 Task: Create a section Speed Spiral and in the section, add a milestone Cloud disaster recovery in the project ControlBridge
Action: Mouse moved to (57, 360)
Screenshot: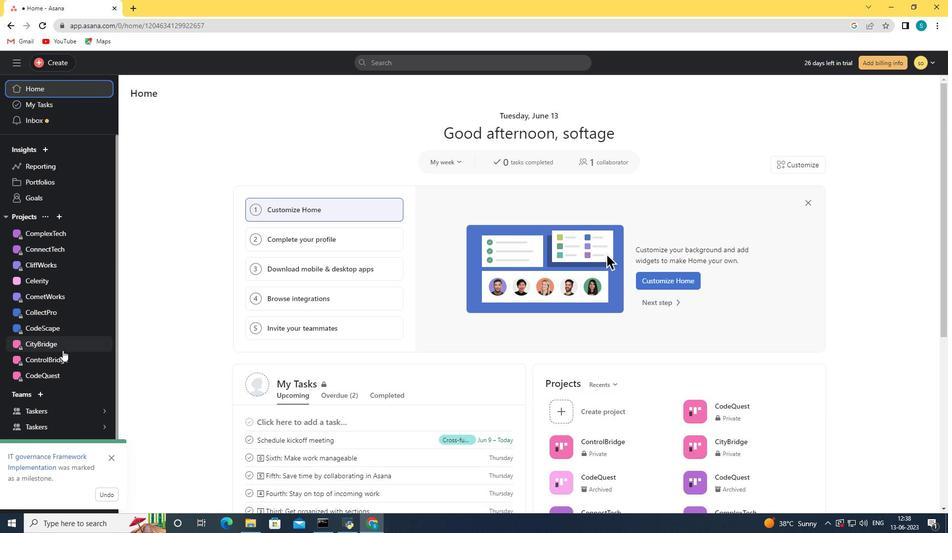 
Action: Mouse pressed left at (57, 360)
Screenshot: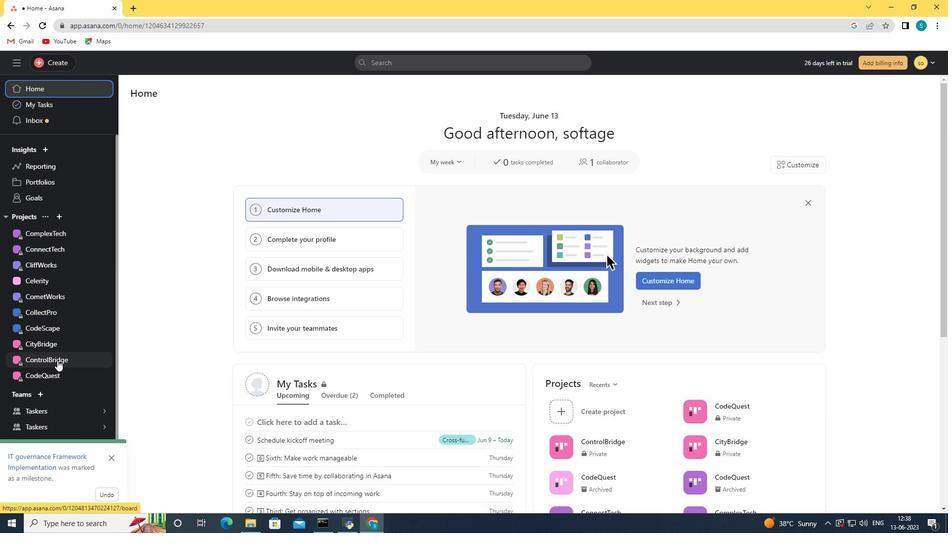 
Action: Mouse moved to (897, 162)
Screenshot: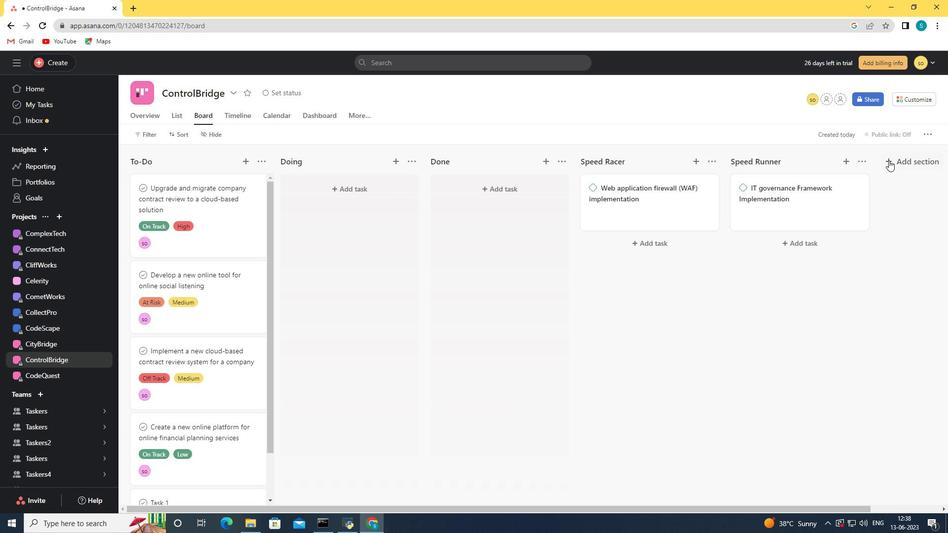 
Action: Mouse pressed left at (897, 162)
Screenshot: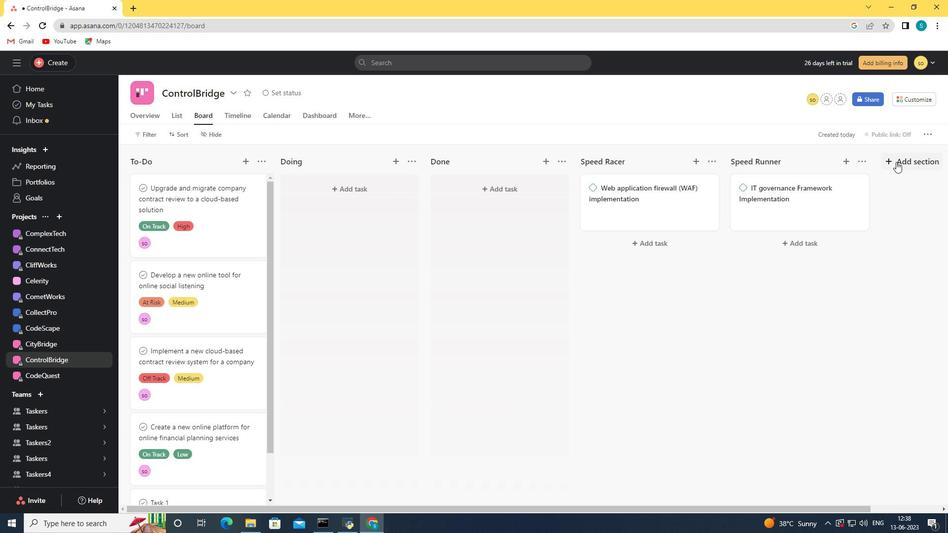
Action: Mouse moved to (858, 175)
Screenshot: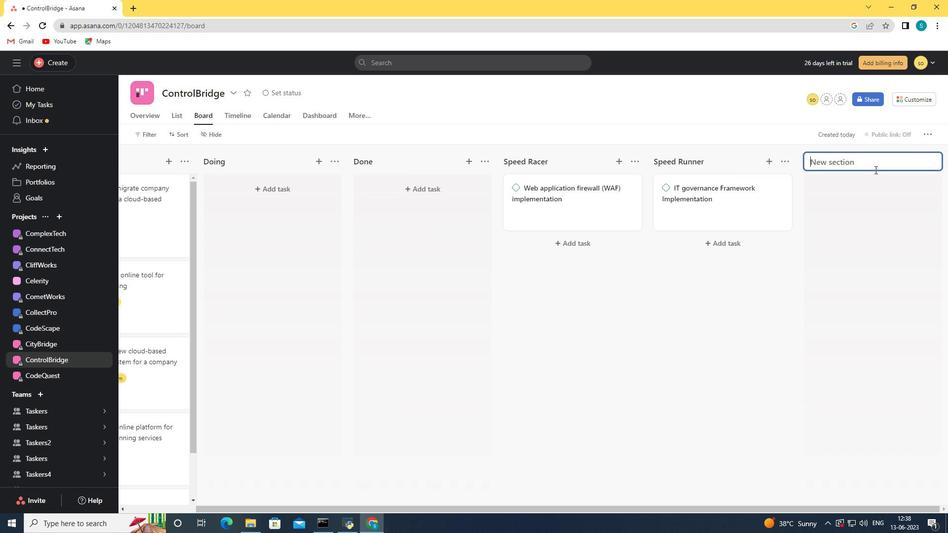 
Action: Key pressed <Key.shift>Speed<Key.space><Key.shift>Spiral
Screenshot: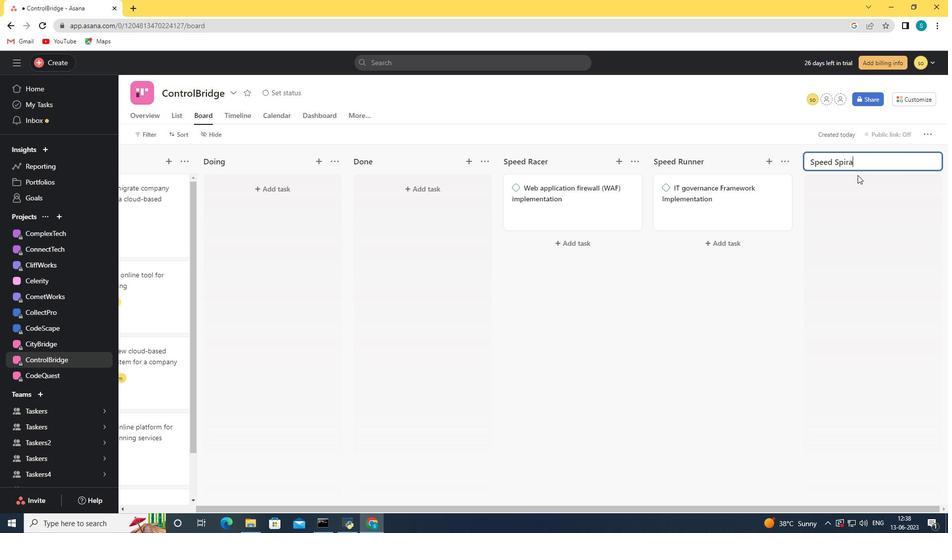 
Action: Mouse moved to (868, 183)
Screenshot: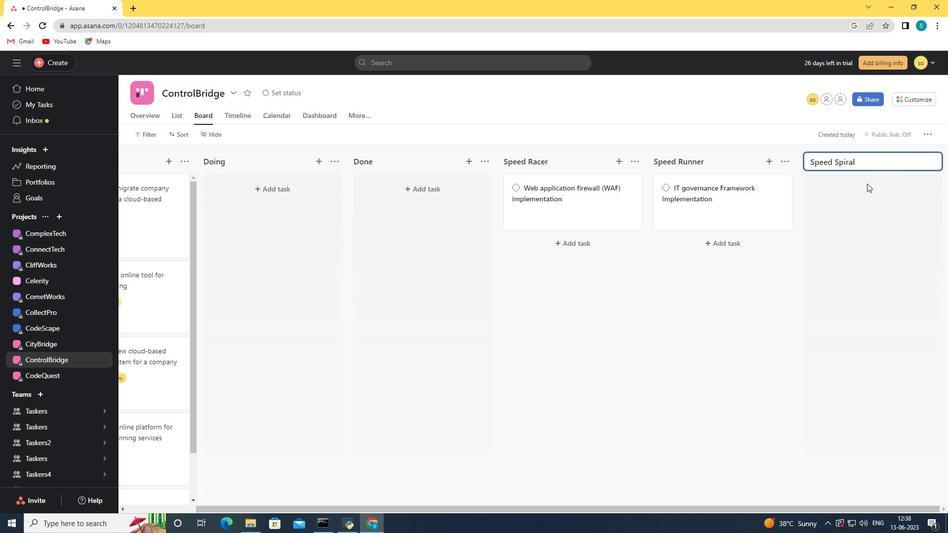 
Action: Mouse pressed left at (868, 183)
Screenshot: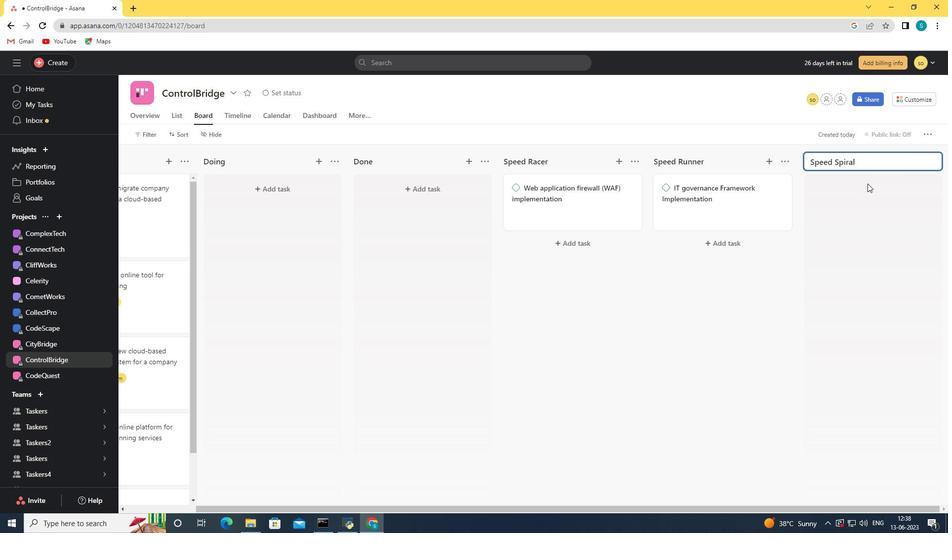 
Action: Mouse moved to (772, 160)
Screenshot: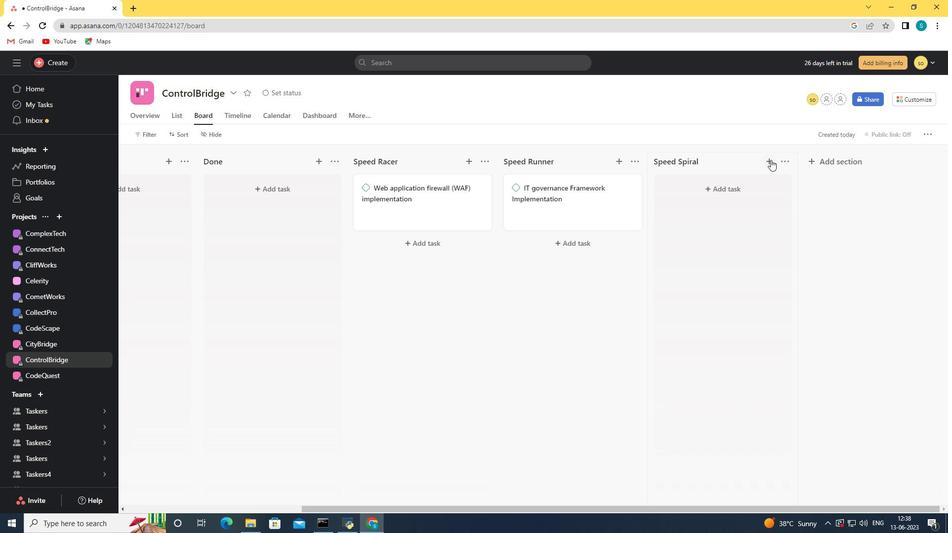 
Action: Mouse pressed left at (772, 160)
Screenshot: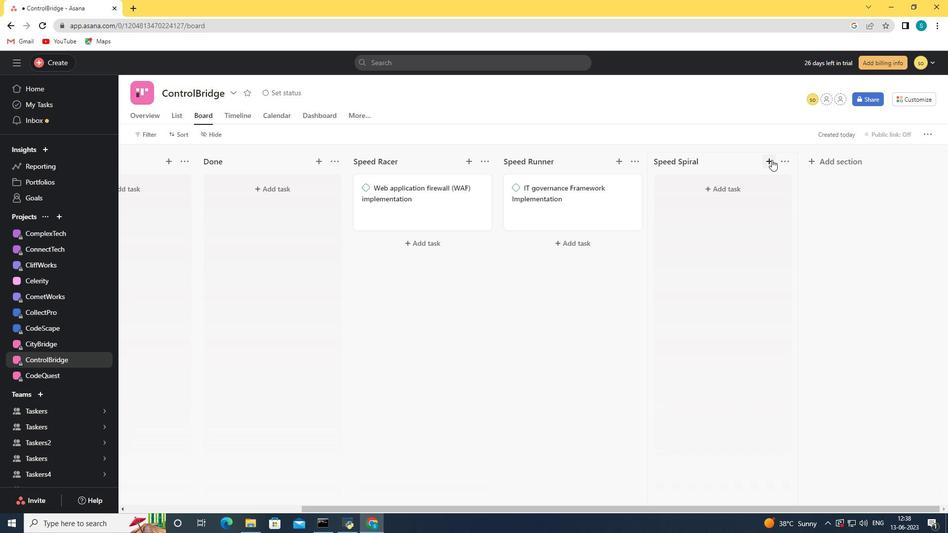 
Action: Mouse moved to (719, 181)
Screenshot: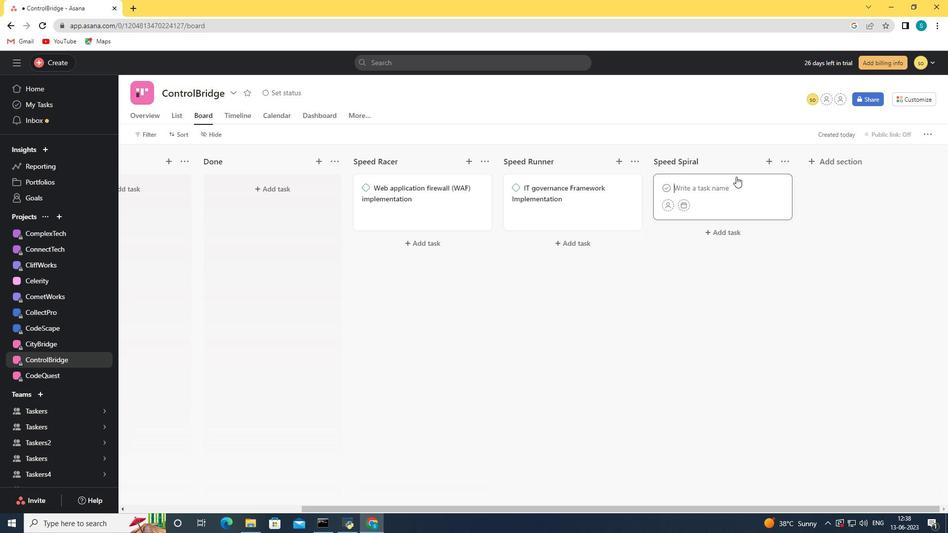 
Action: Key pressed <Key.shift>Cloud<Key.space>disaster<Key.space>recovery<Key.space>
Screenshot: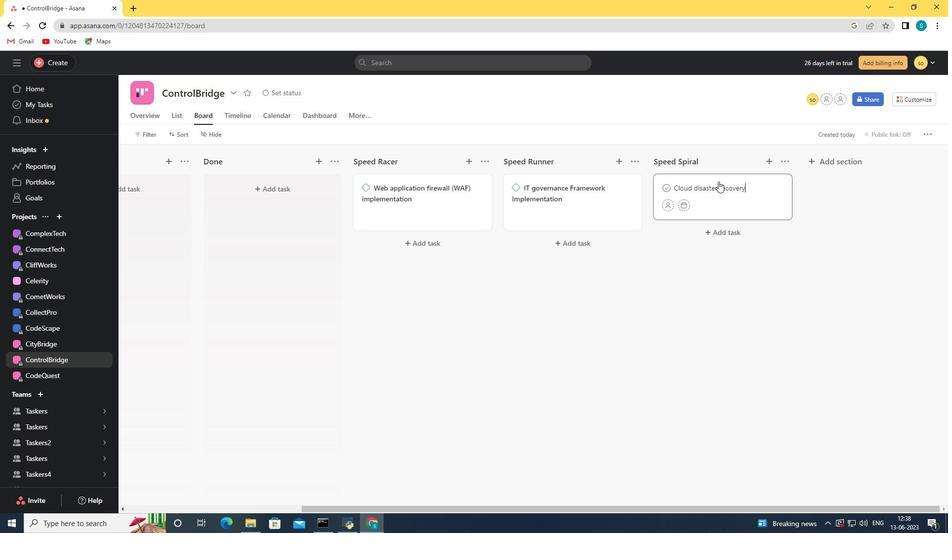 
Action: Mouse moved to (748, 207)
Screenshot: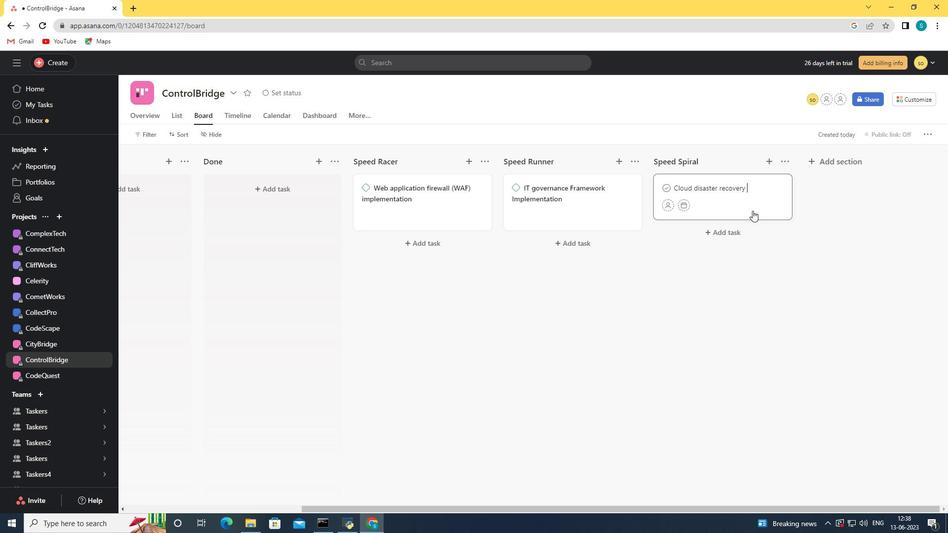 
Action: Mouse pressed left at (748, 207)
Screenshot: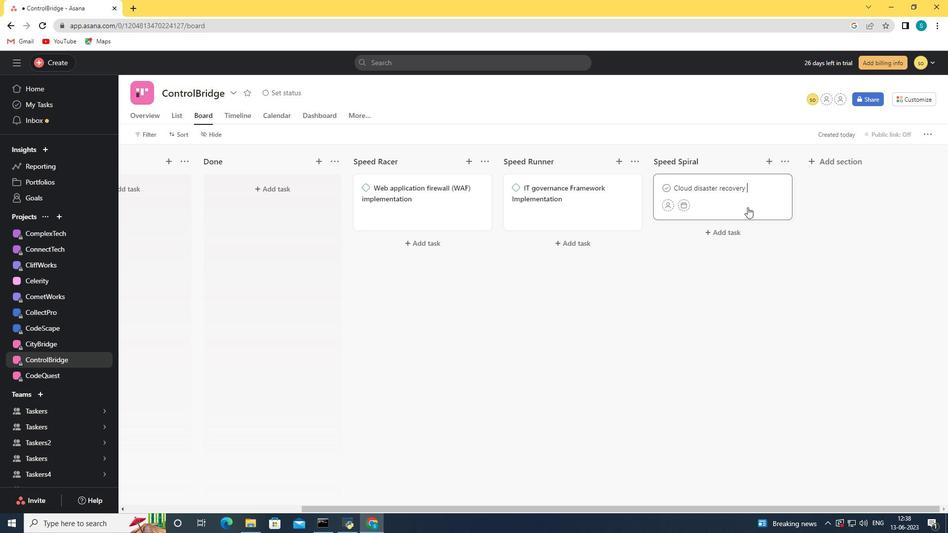 
Action: Mouse moved to (914, 139)
Screenshot: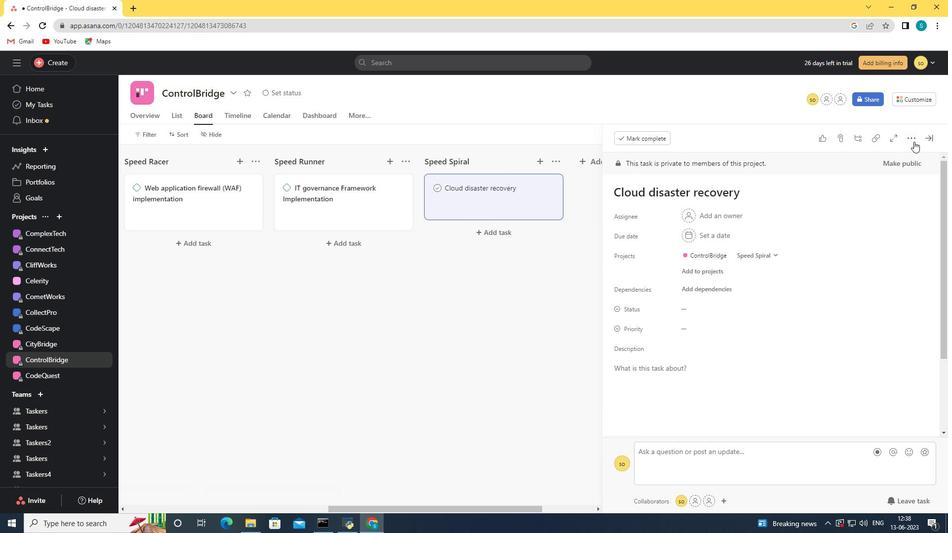 
Action: Mouse pressed left at (914, 139)
Screenshot: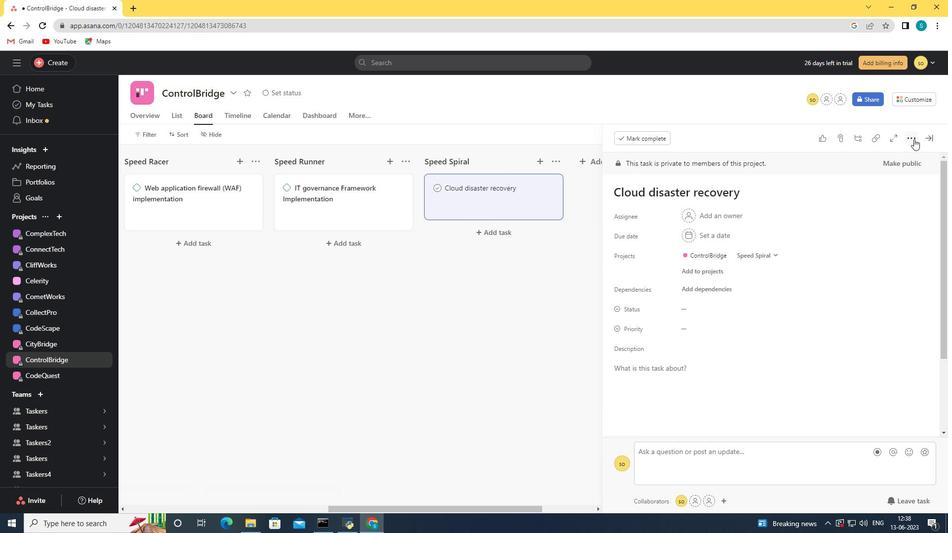 
Action: Mouse moved to (830, 175)
Screenshot: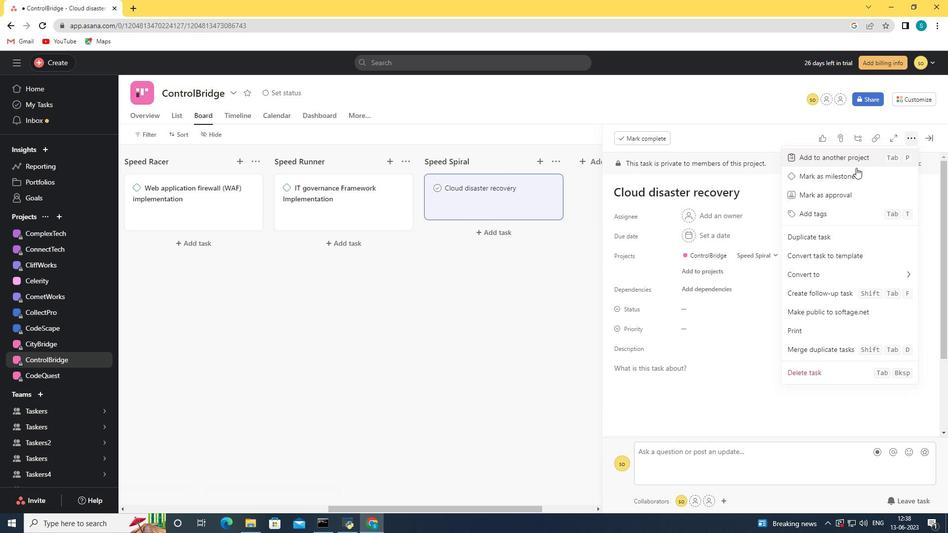 
Action: Mouse pressed left at (830, 175)
Screenshot: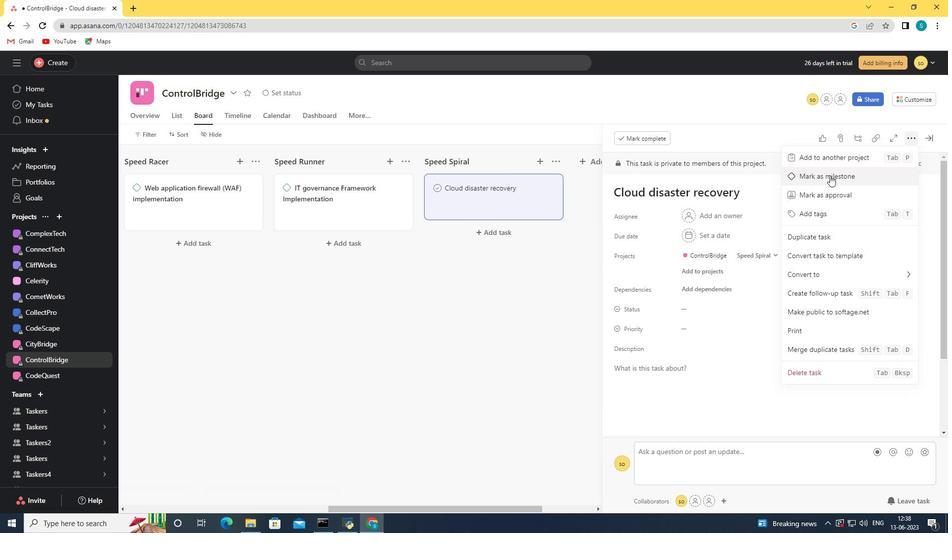 
Action: Mouse moved to (929, 132)
Screenshot: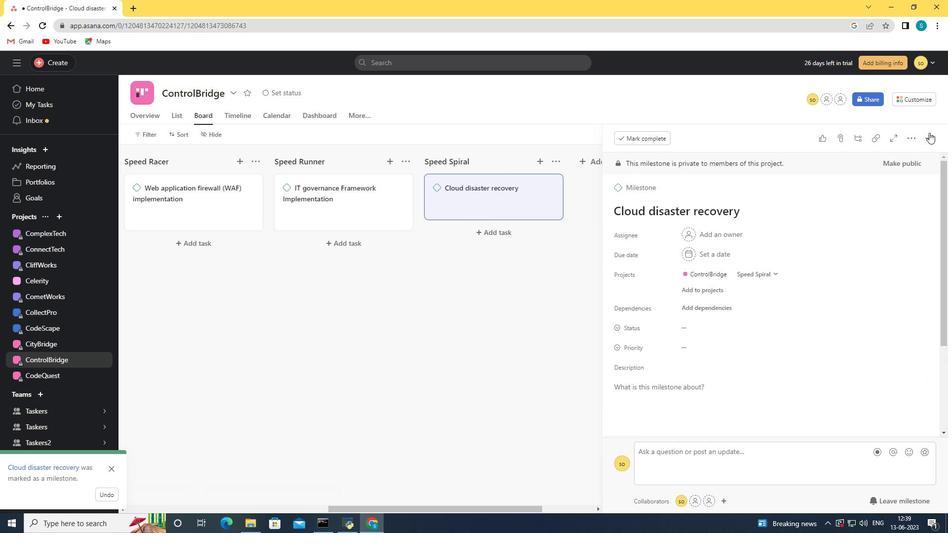 
Action: Mouse pressed left at (929, 132)
Screenshot: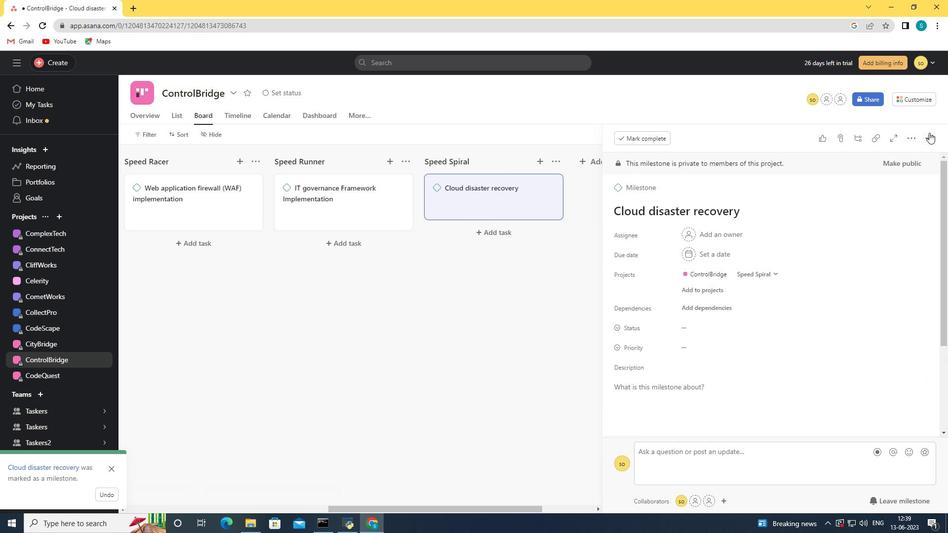 
Action: Mouse moved to (745, 209)
Screenshot: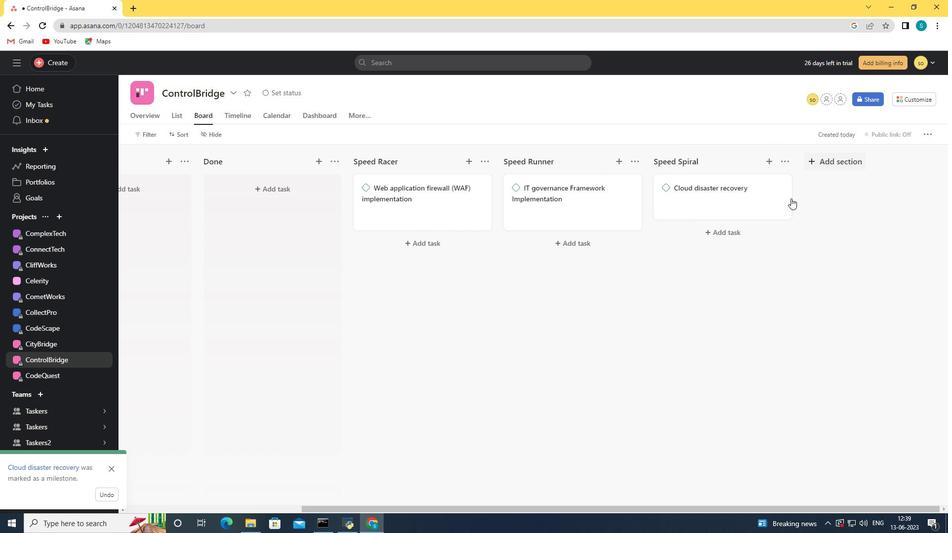 
